 Task: Create a section Bug Bounty and in the section, add a milestone Search Engine Optimization in the project TrackForge.
Action: Mouse moved to (61, 339)
Screenshot: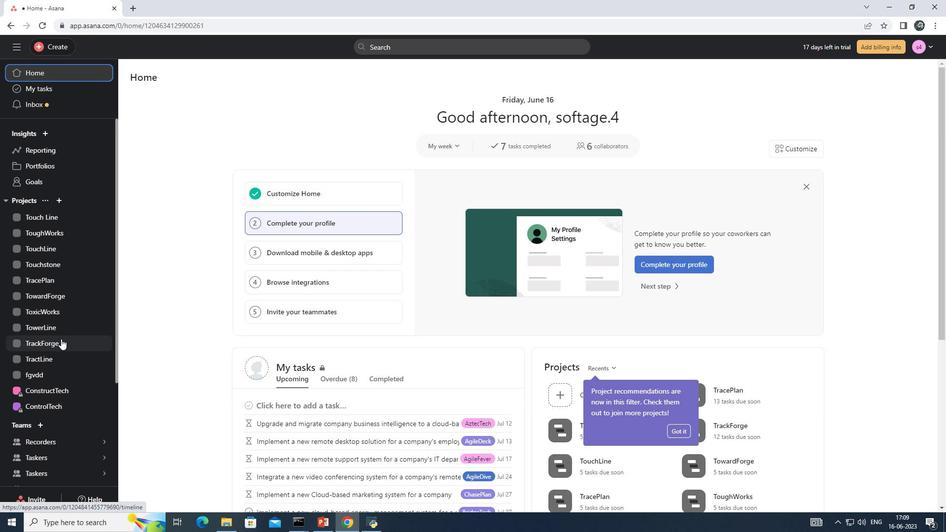 
Action: Mouse pressed left at (61, 339)
Screenshot: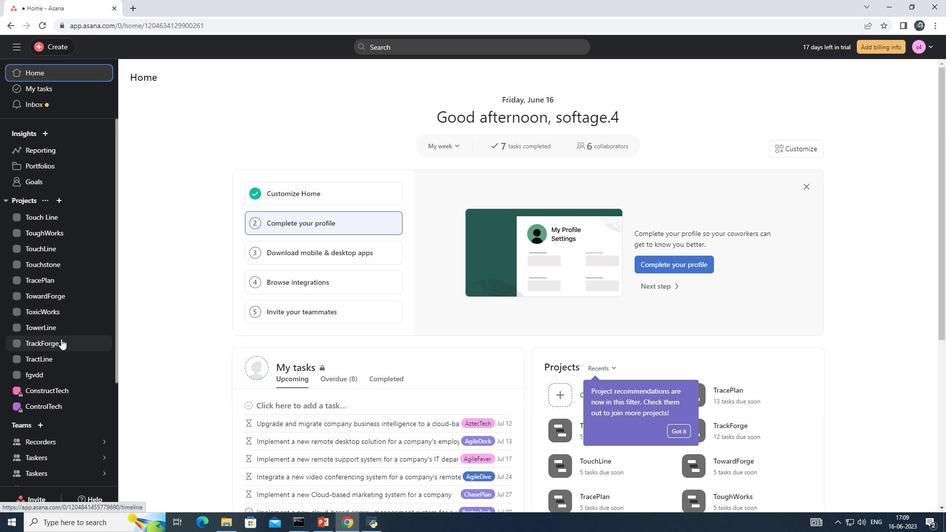 
Action: Mouse moved to (175, 405)
Screenshot: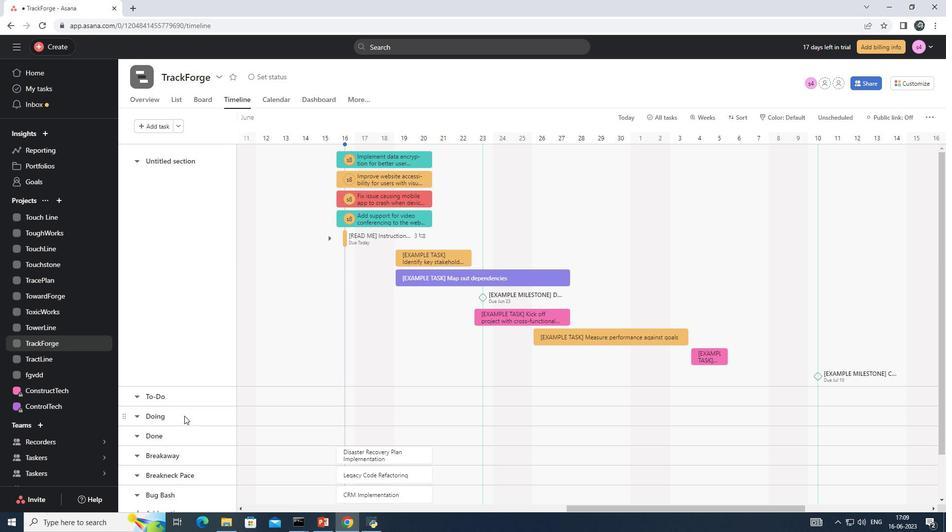 
Action: Mouse scrolled (175, 405) with delta (0, 0)
Screenshot: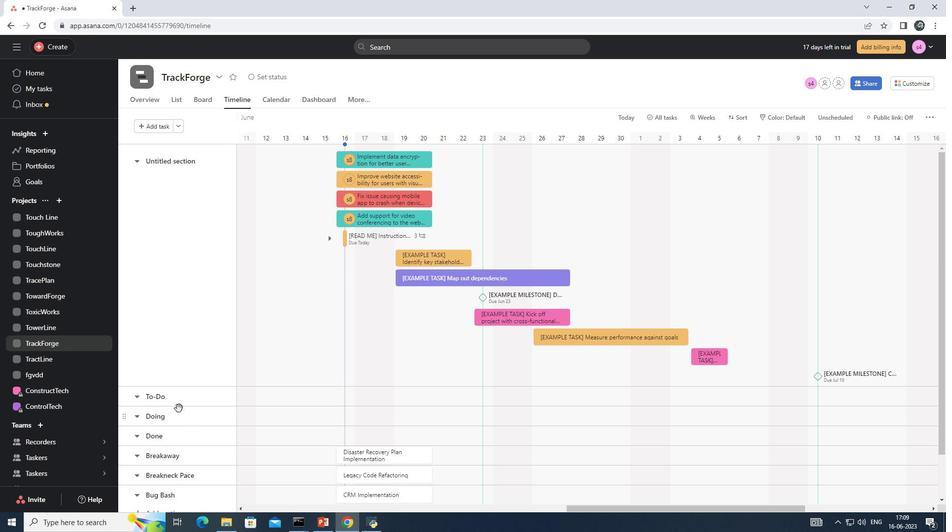 
Action: Mouse scrolled (175, 405) with delta (0, 0)
Screenshot: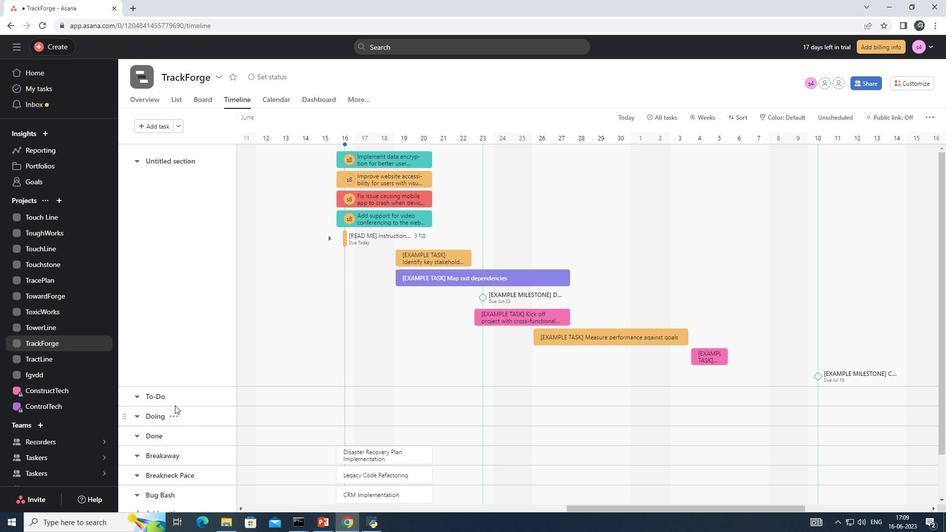 
Action: Mouse scrolled (175, 405) with delta (0, 0)
Screenshot: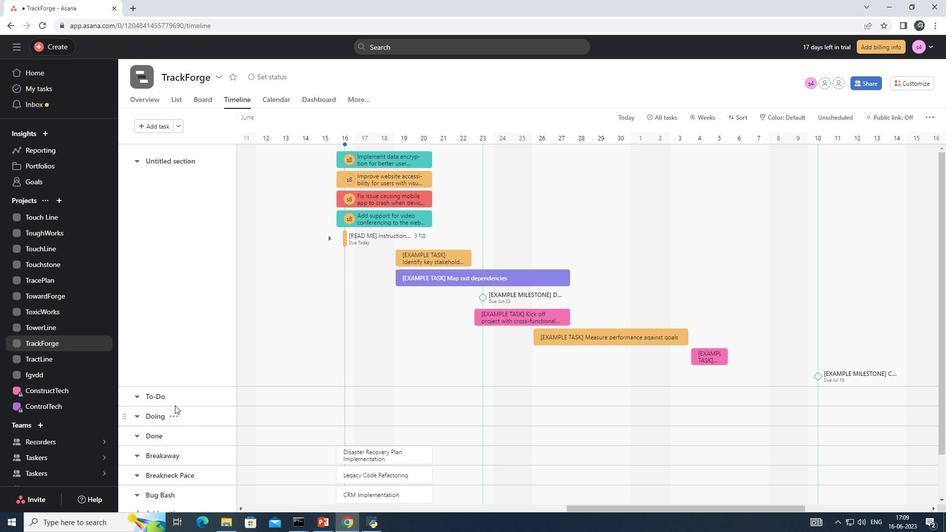 
Action: Mouse moved to (169, 460)
Screenshot: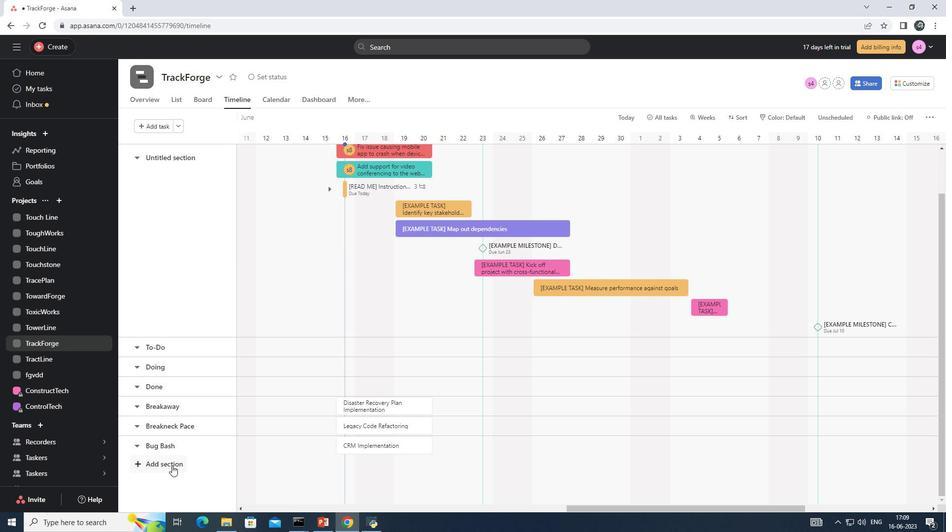 
Action: Mouse pressed left at (169, 460)
Screenshot: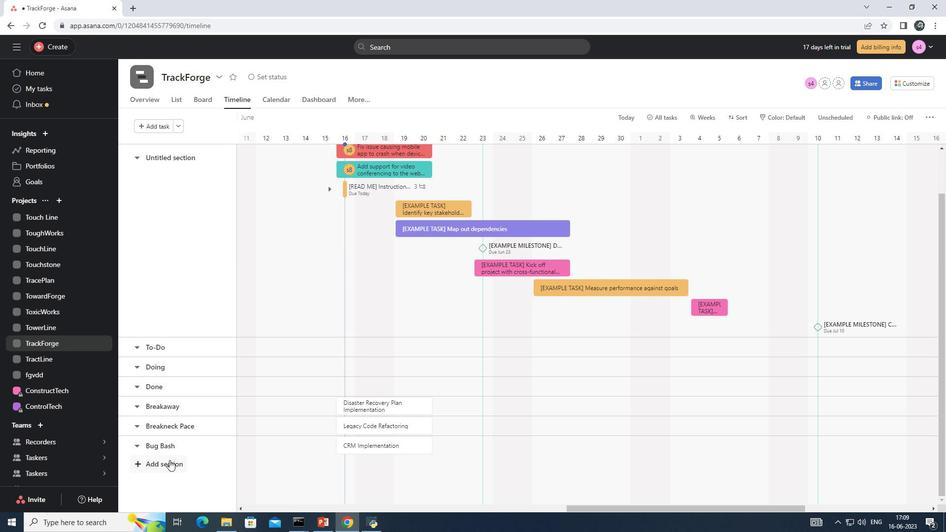 
Action: Mouse moved to (169, 460)
Screenshot: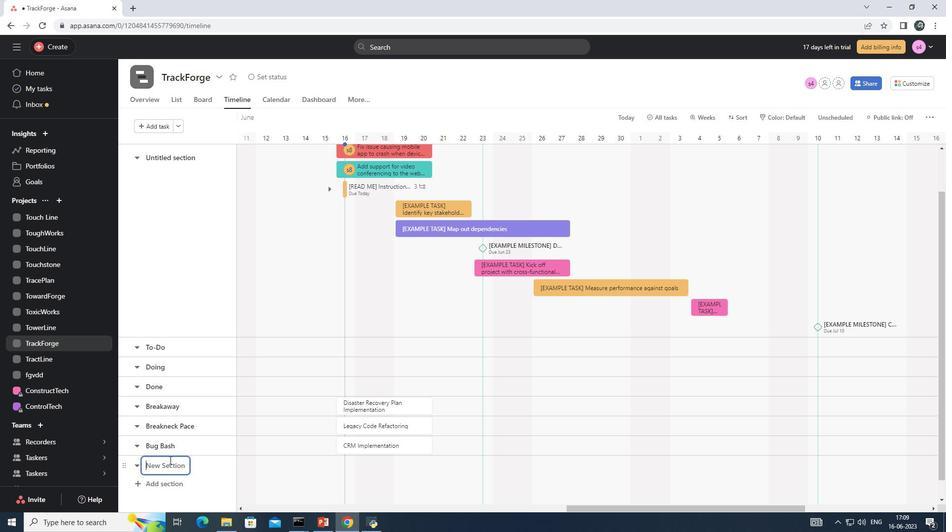 
Action: Key pressed <Key.shift>Bug<Key.space><Key.shift>Bounty
Screenshot: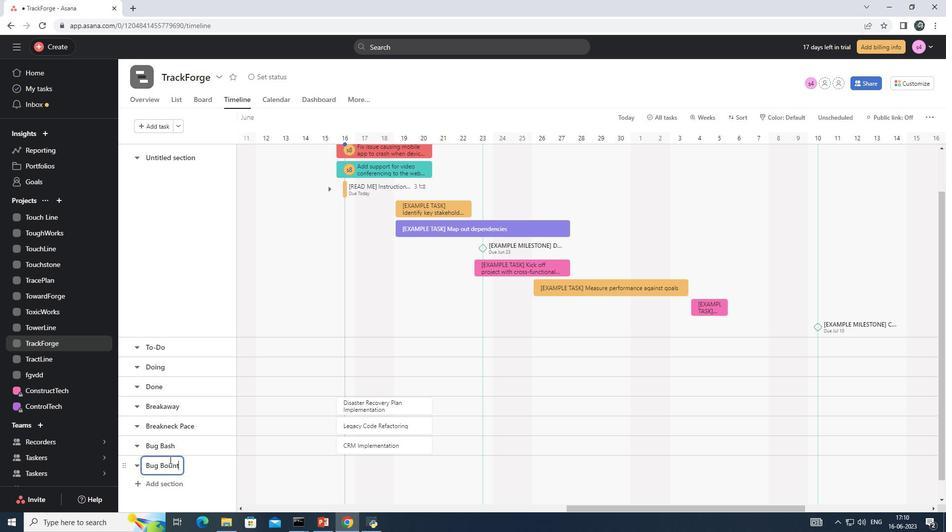 
Action: Mouse moved to (171, 459)
Screenshot: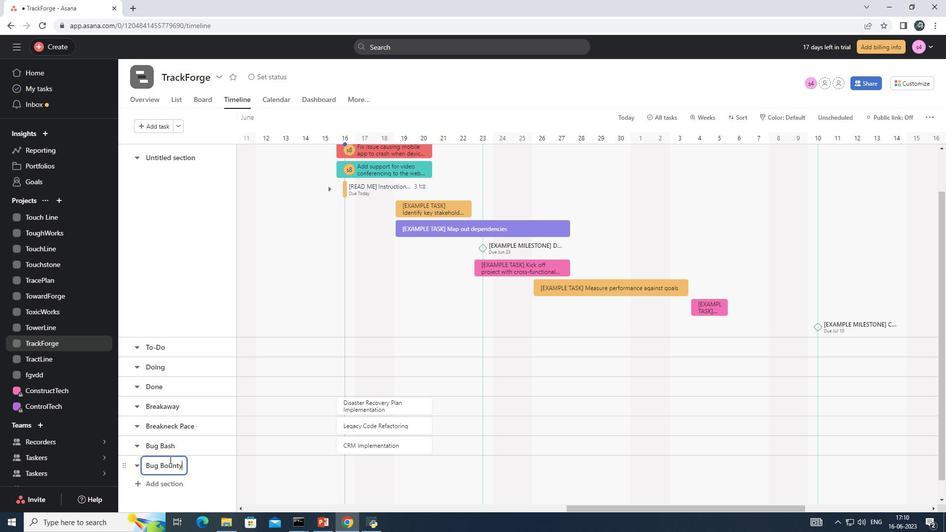 
Action: Key pressed <Key.enter>
Screenshot: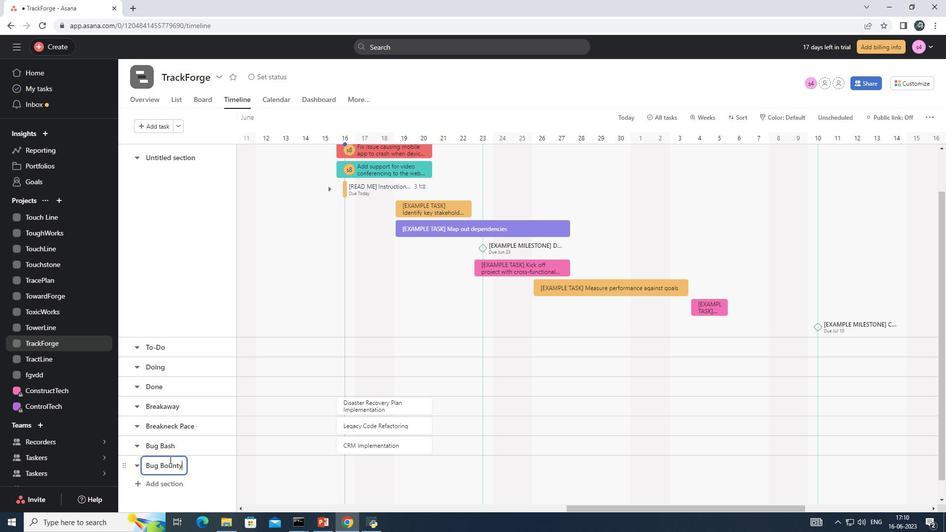 
Action: Mouse moved to (350, 464)
Screenshot: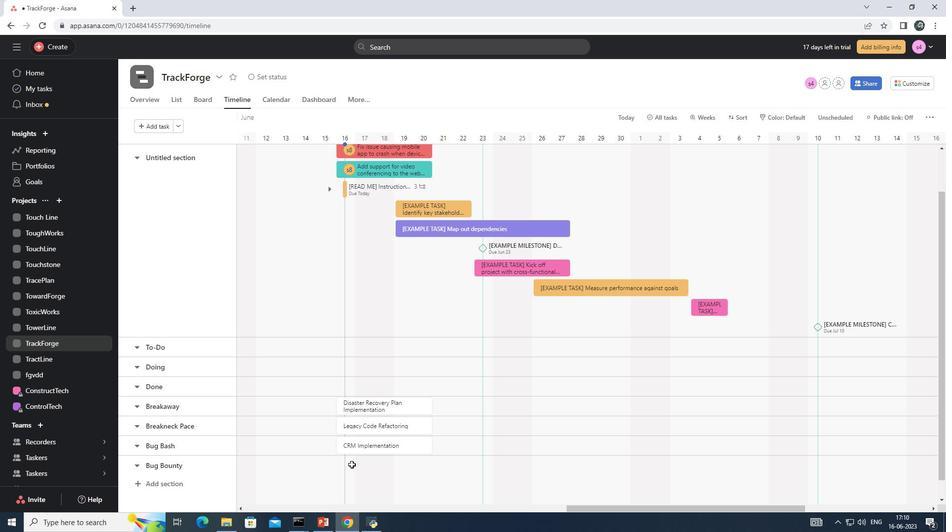 
Action: Mouse pressed left at (350, 464)
Screenshot: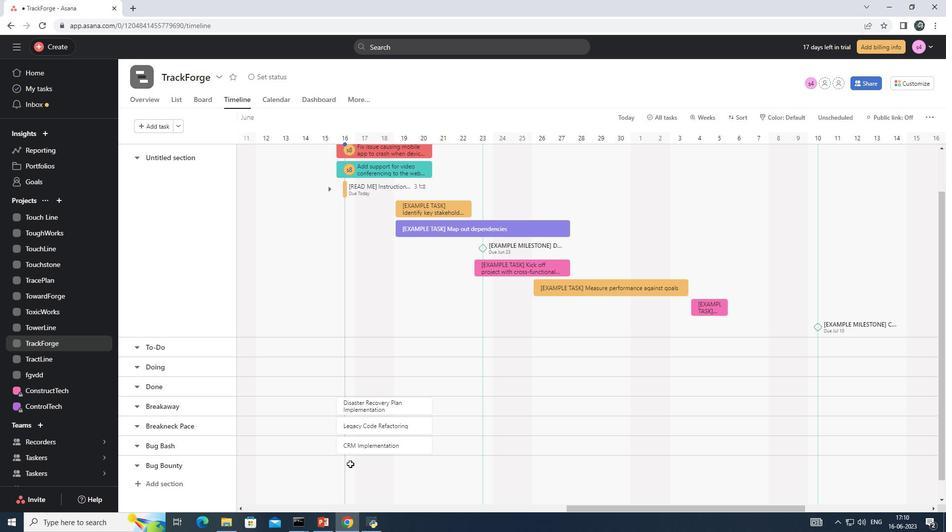 
Action: Key pressed <Key.shift>Search<Key.space><Key.shift>Engine<Key.space><Key.shift>Optimization
Screenshot: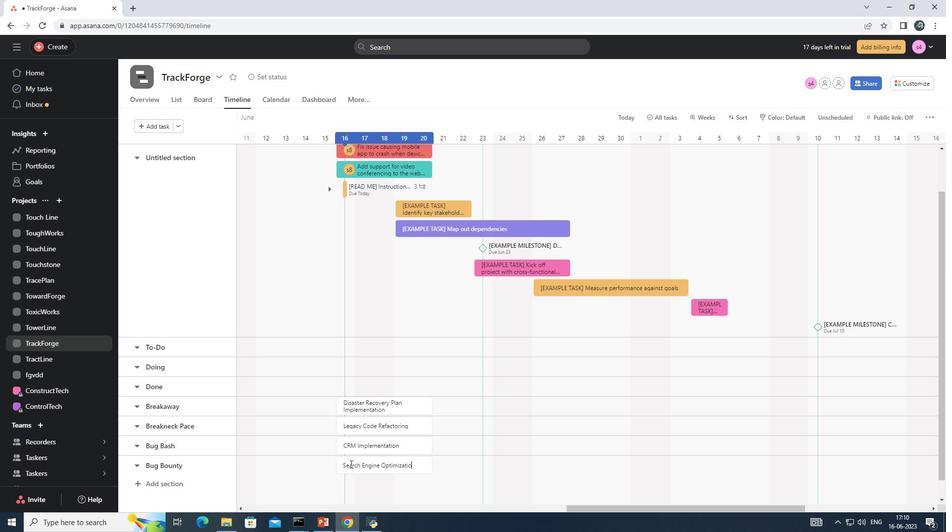 
Action: Mouse moved to (447, 523)
Screenshot: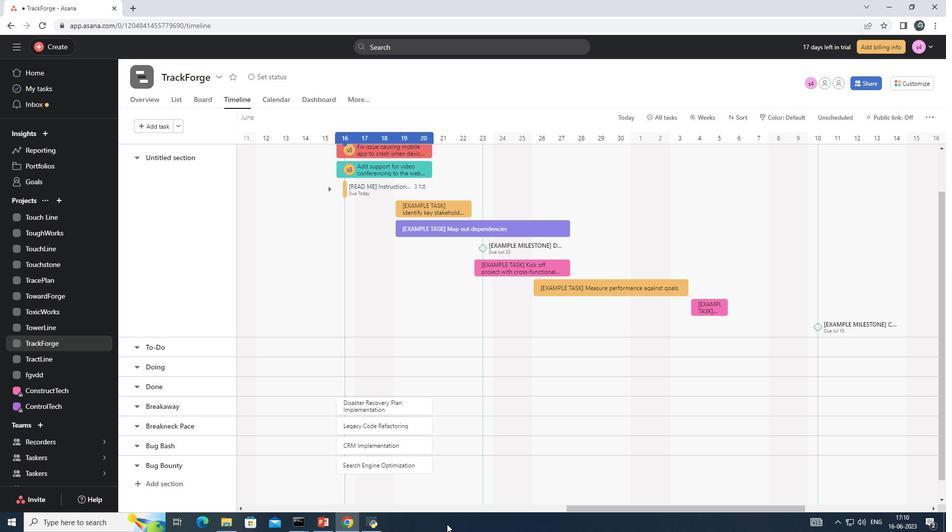 
